 Task: Create Card Work Breakdown Structure Review in Board Employee Benefits Packages to Workspace Employee Relations. Create Card Food Delivery Review in Board Product Feature Prioritization to Workspace Employee Relations. Create Card Activity Network Diagram Review in Board Product Requirements Gathering and Analysis to Workspace Employee Relations
Action: Mouse moved to (46, 301)
Screenshot: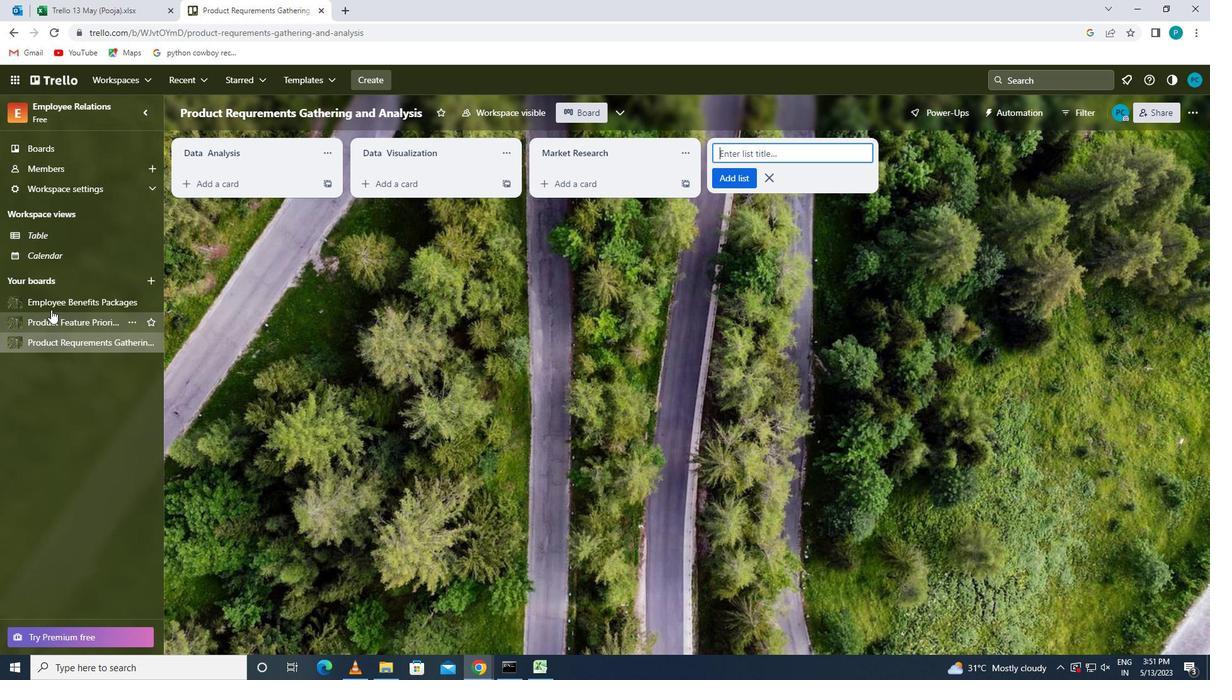 
Action: Mouse pressed left at (46, 301)
Screenshot: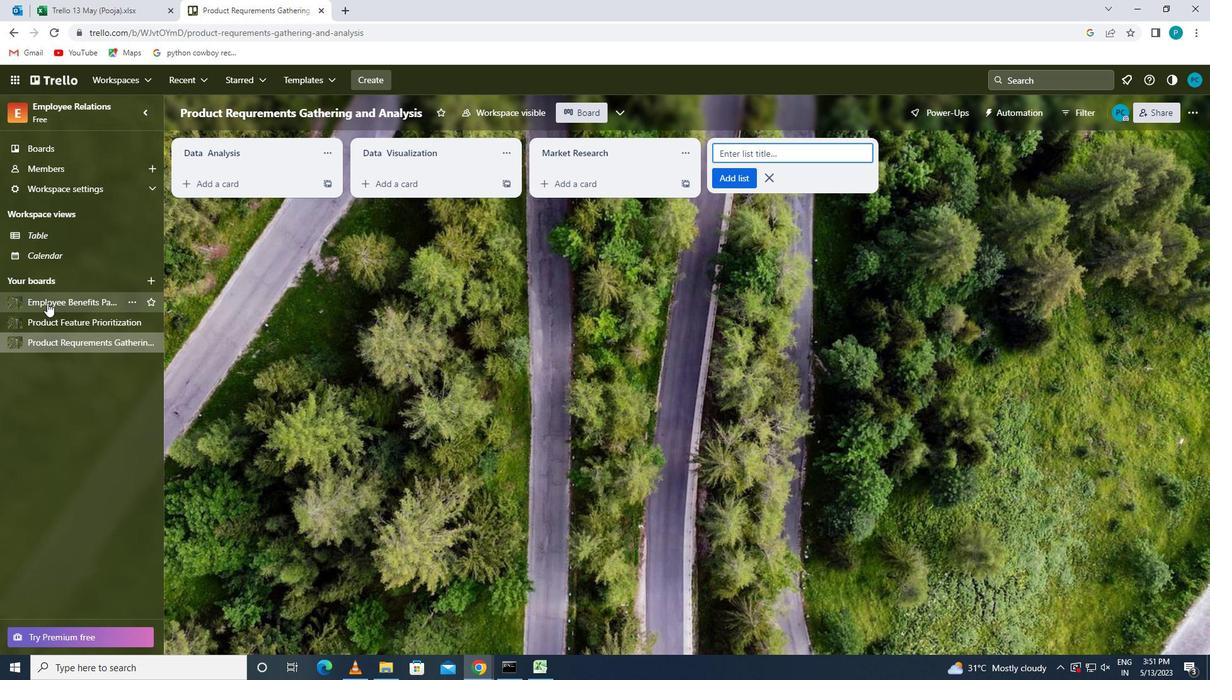 
Action: Mouse moved to (236, 179)
Screenshot: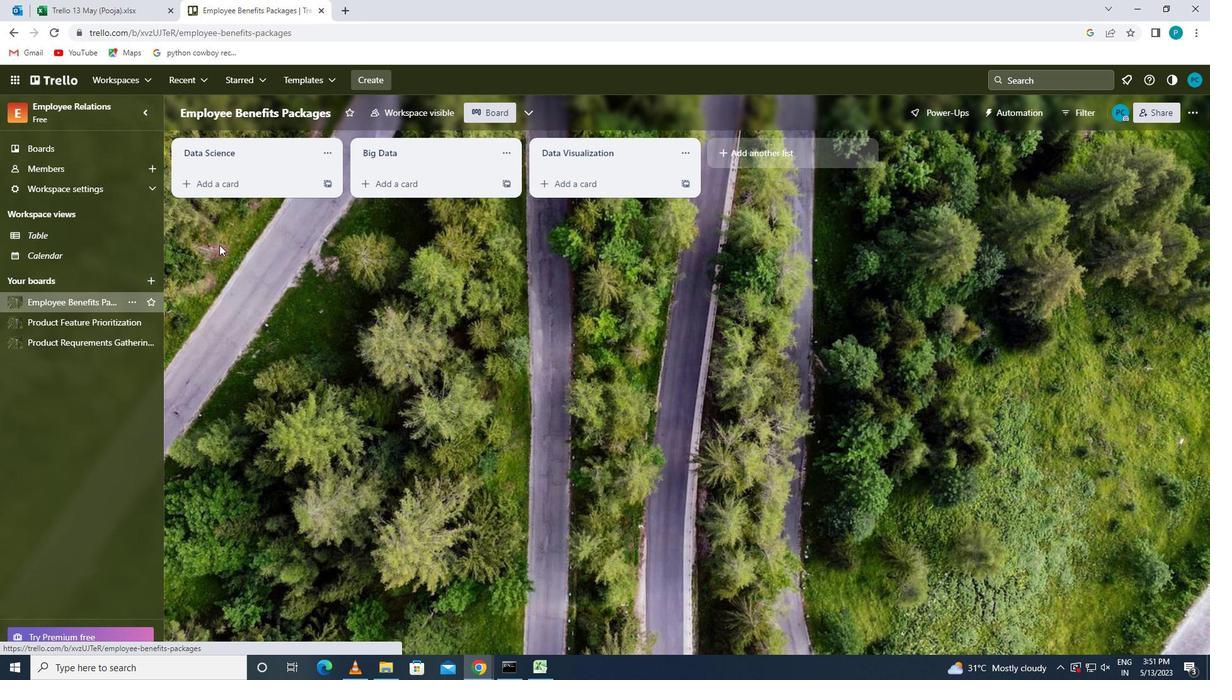 
Action: Mouse pressed left at (236, 179)
Screenshot: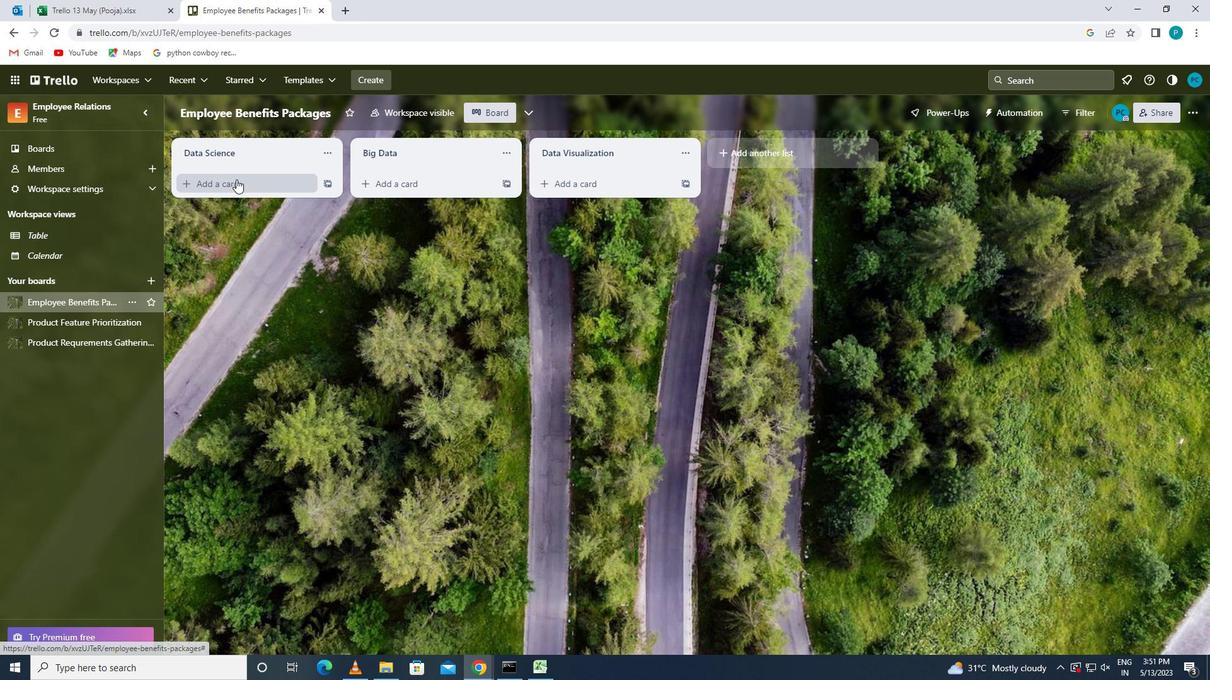 
Action: Key pressed <Key.caps_lock>w<Key.caps_lock>ork<Key.space><Key.caps_lock>b<Key.caps_lock>reakdown<Key.space><Key.caps_lock>s<Key.caps_lock>tructure<Key.space><Key.caps_lock>r<Key.caps_lock>eview
Screenshot: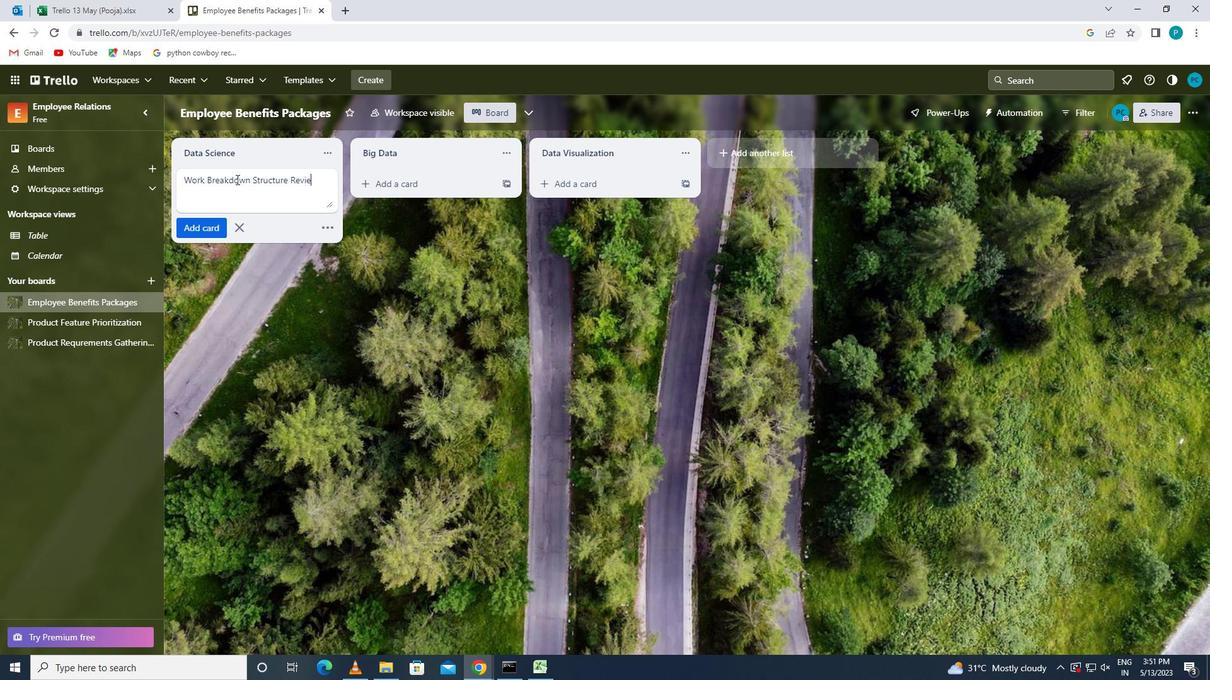 
Action: Mouse moved to (206, 218)
Screenshot: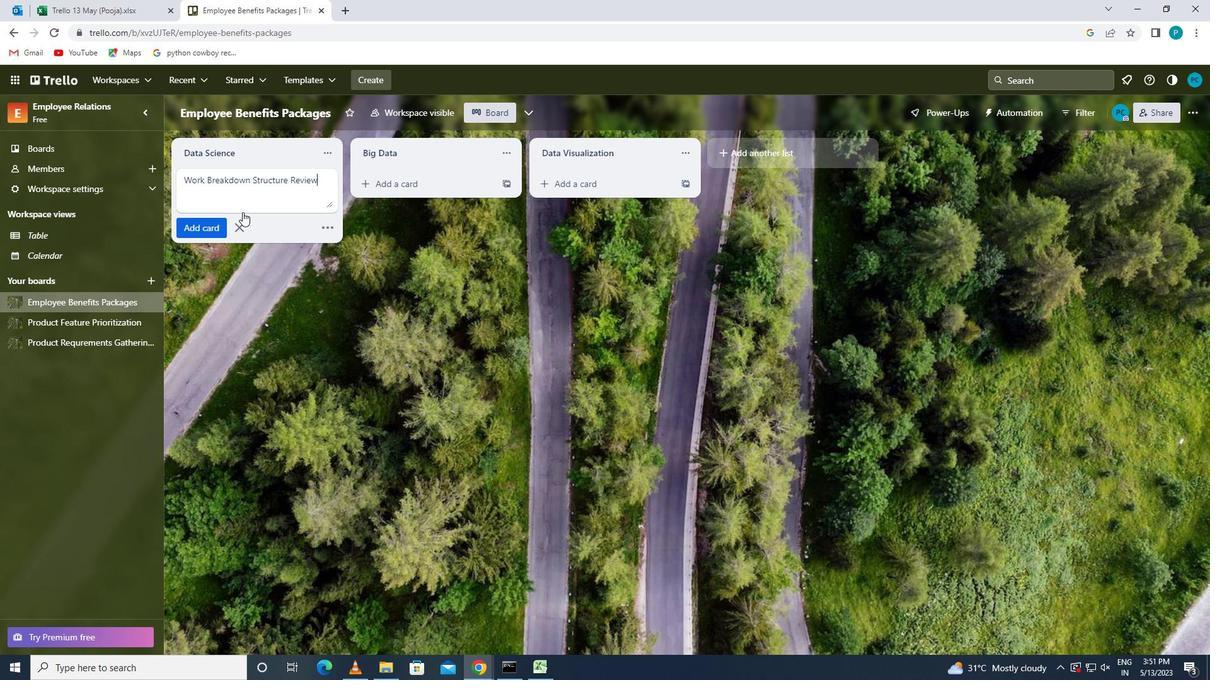
Action: Mouse pressed left at (206, 218)
Screenshot: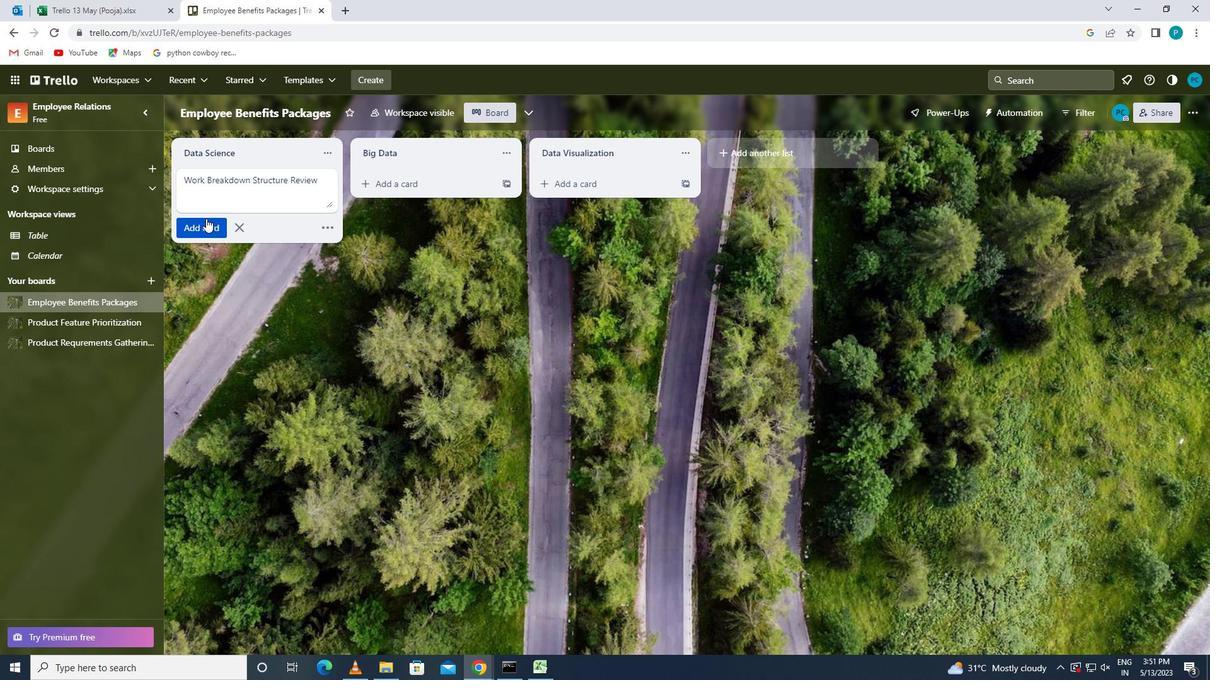 
Action: Mouse moved to (86, 323)
Screenshot: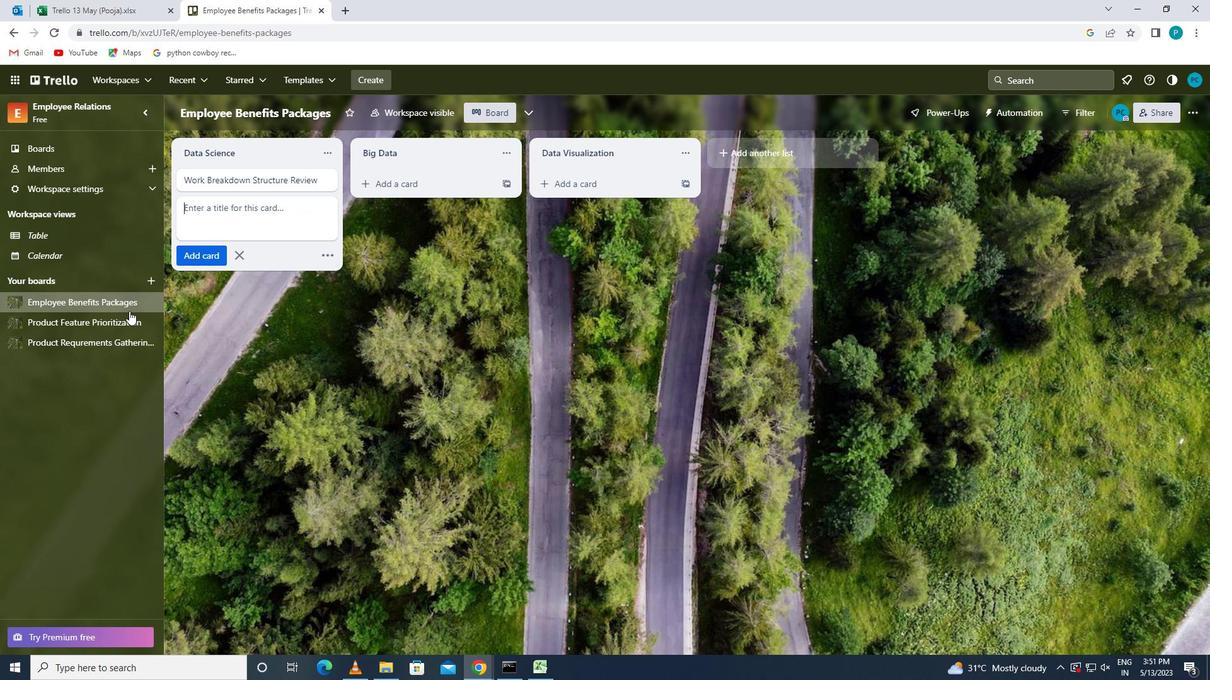 
Action: Mouse pressed left at (86, 323)
Screenshot: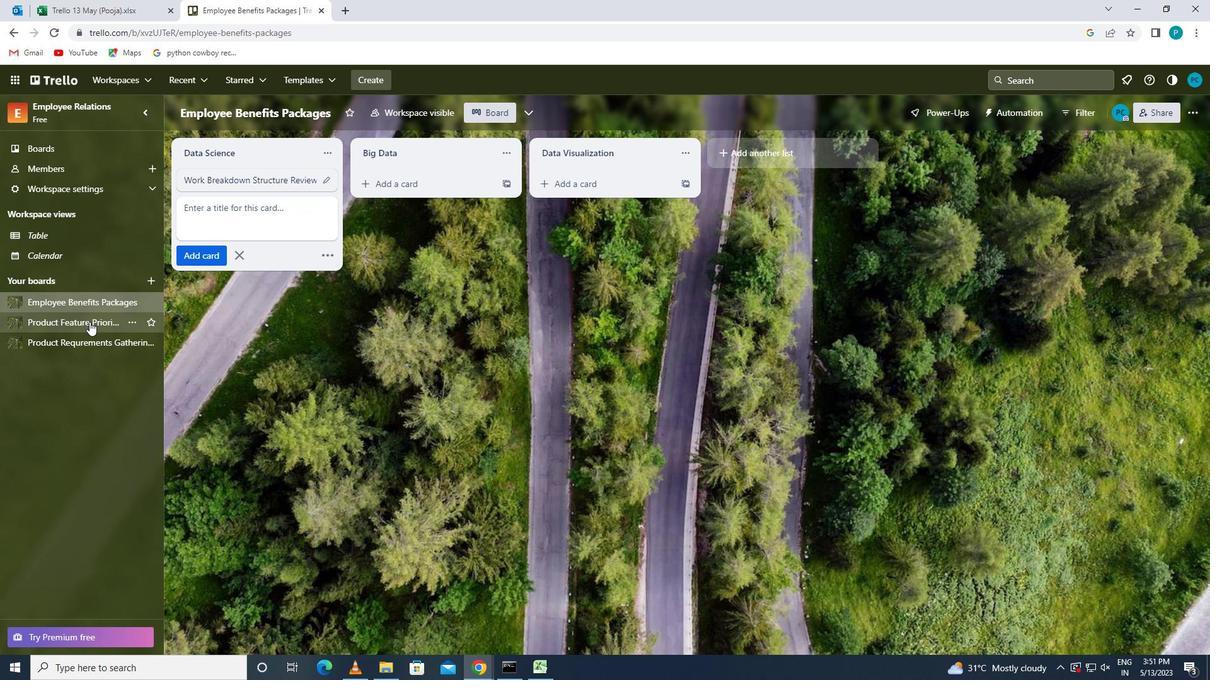 
Action: Mouse moved to (248, 187)
Screenshot: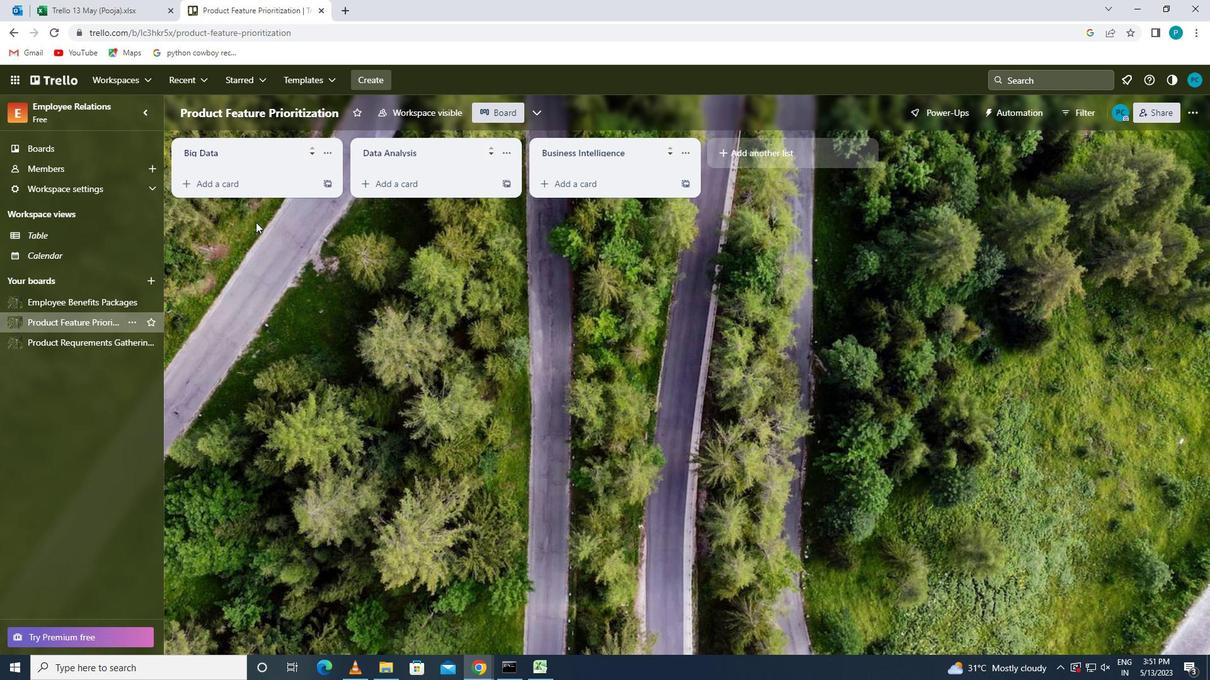 
Action: Mouse pressed left at (248, 187)
Screenshot: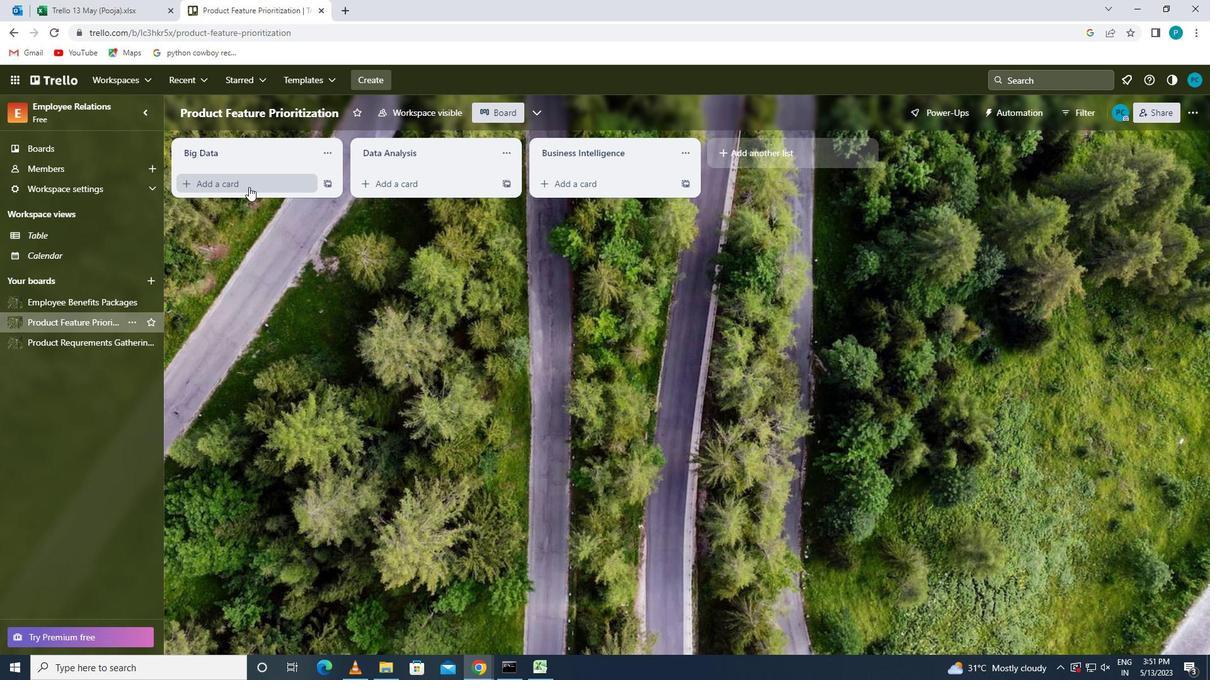 
Action: Key pressed <Key.caps_lock>f<Key.caps_lock>ood<Key.space><Key.caps_lock>d<Key.caps_lock>elivery<Key.space><Key.caps_lock>r<Key.caps_lock>eview
Screenshot: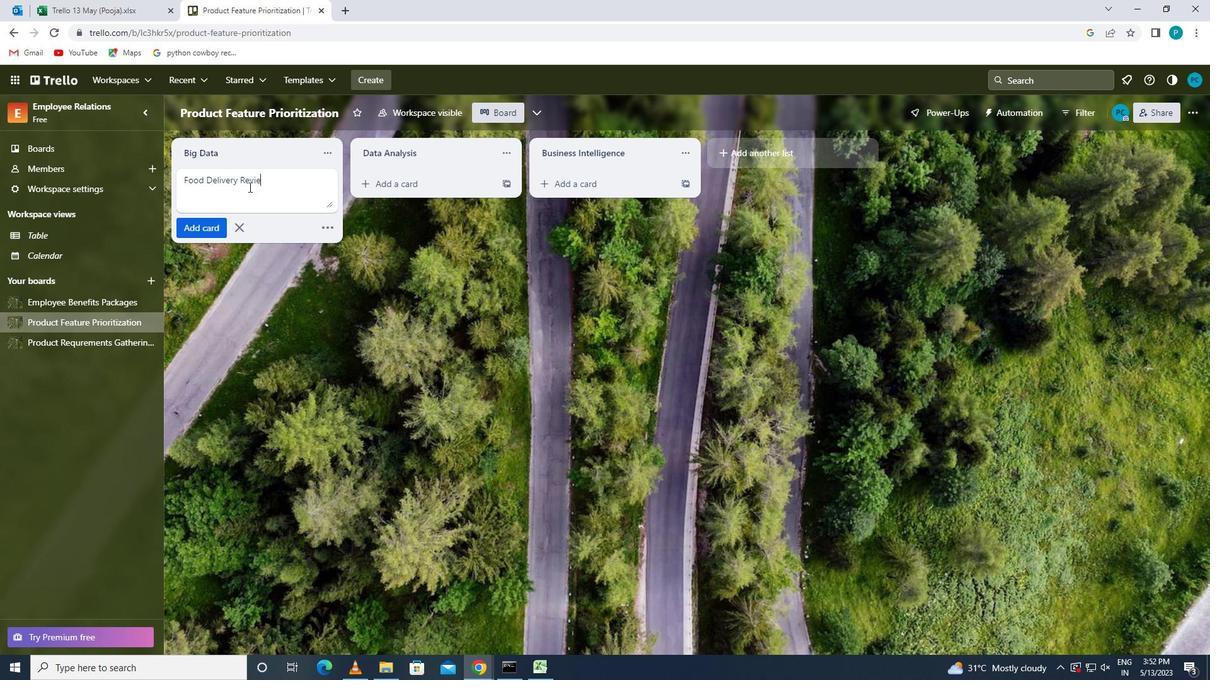 
Action: Mouse moved to (212, 226)
Screenshot: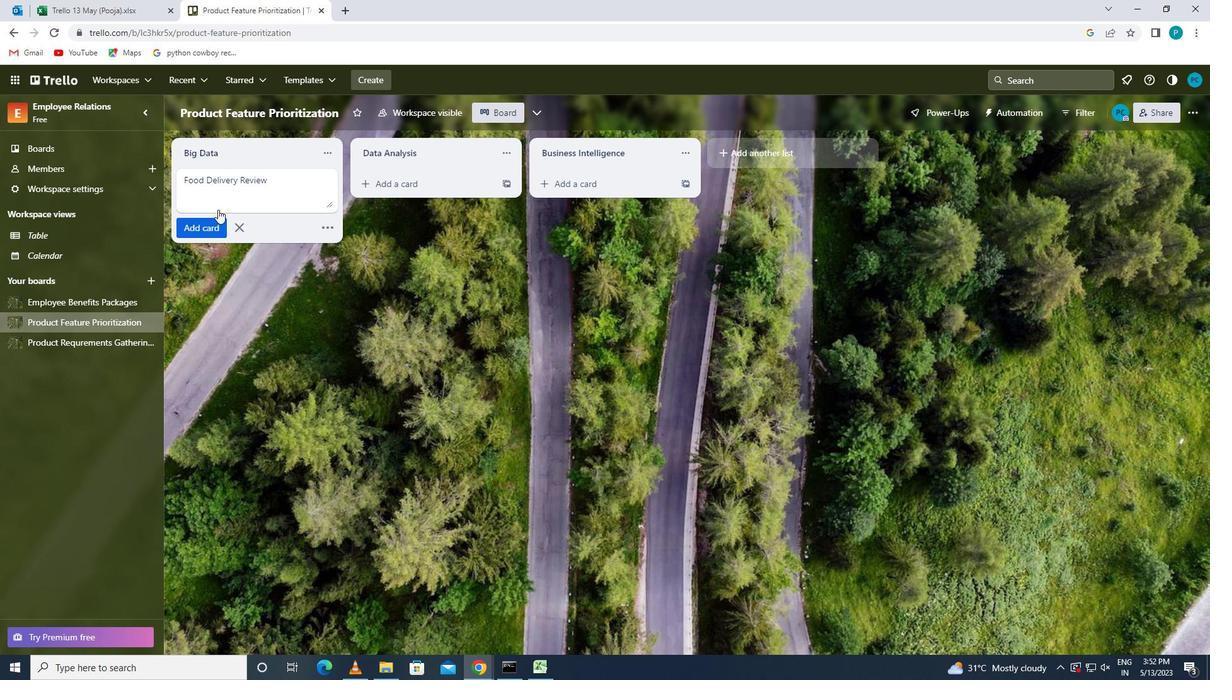 
Action: Mouse pressed left at (212, 226)
Screenshot: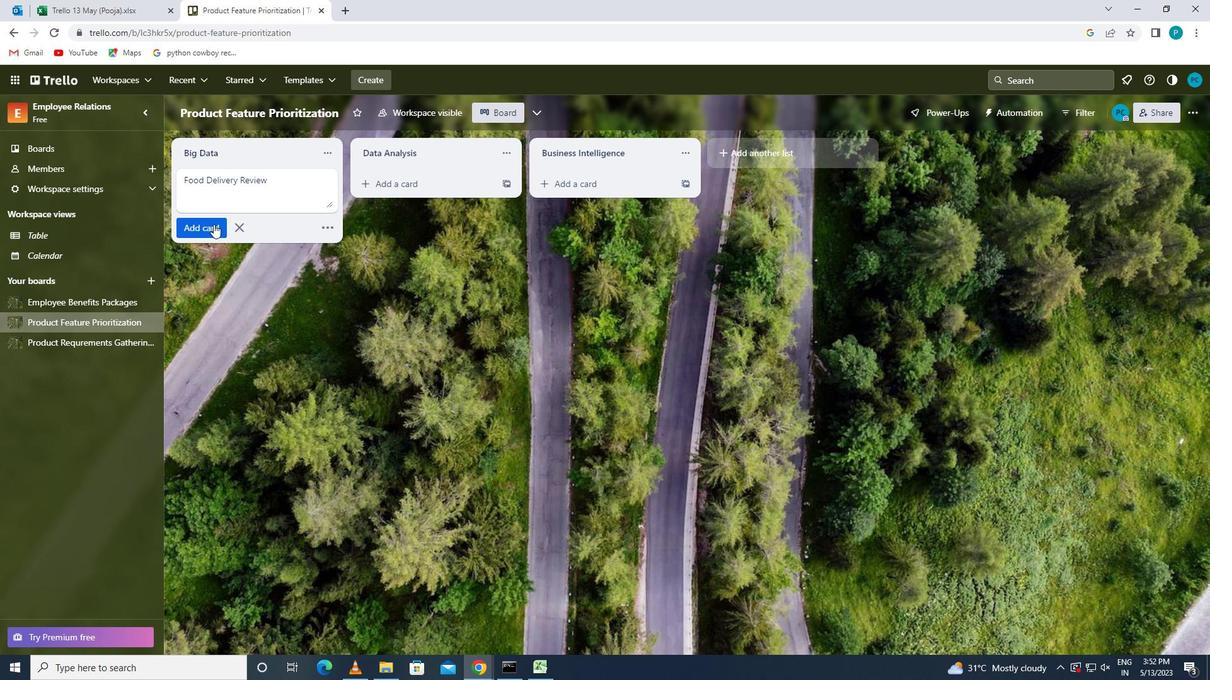 
Action: Mouse moved to (45, 340)
Screenshot: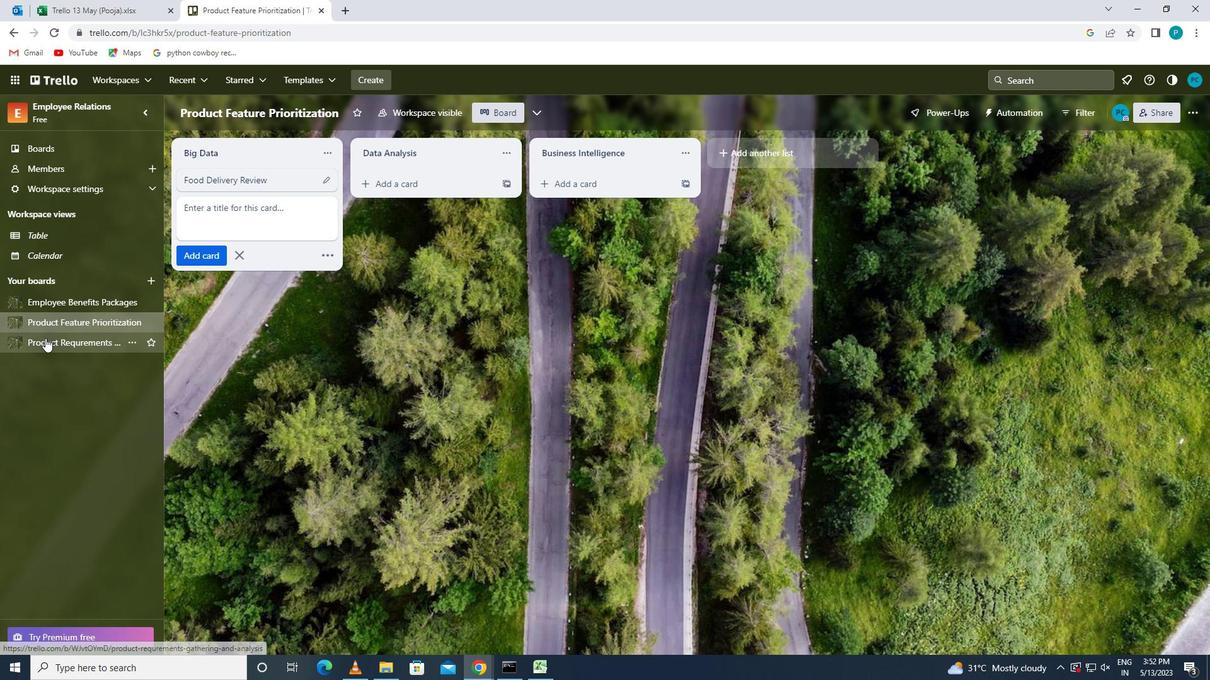
Action: Mouse pressed left at (45, 340)
Screenshot: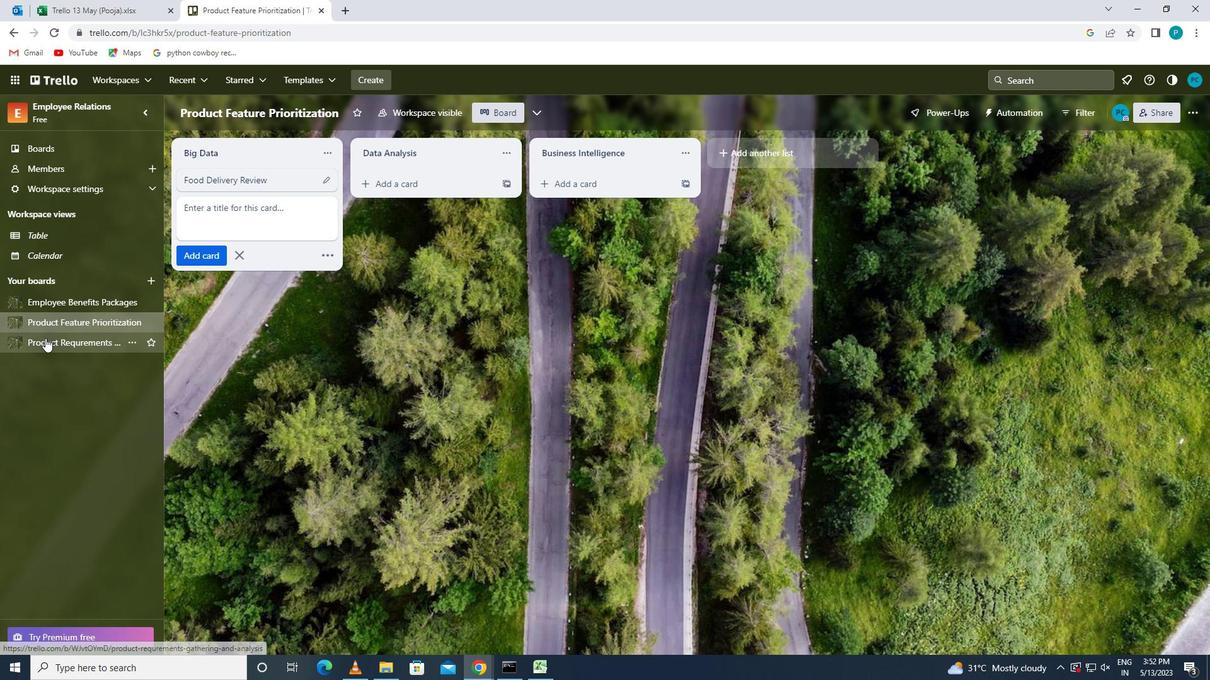 
Action: Mouse moved to (221, 187)
Screenshot: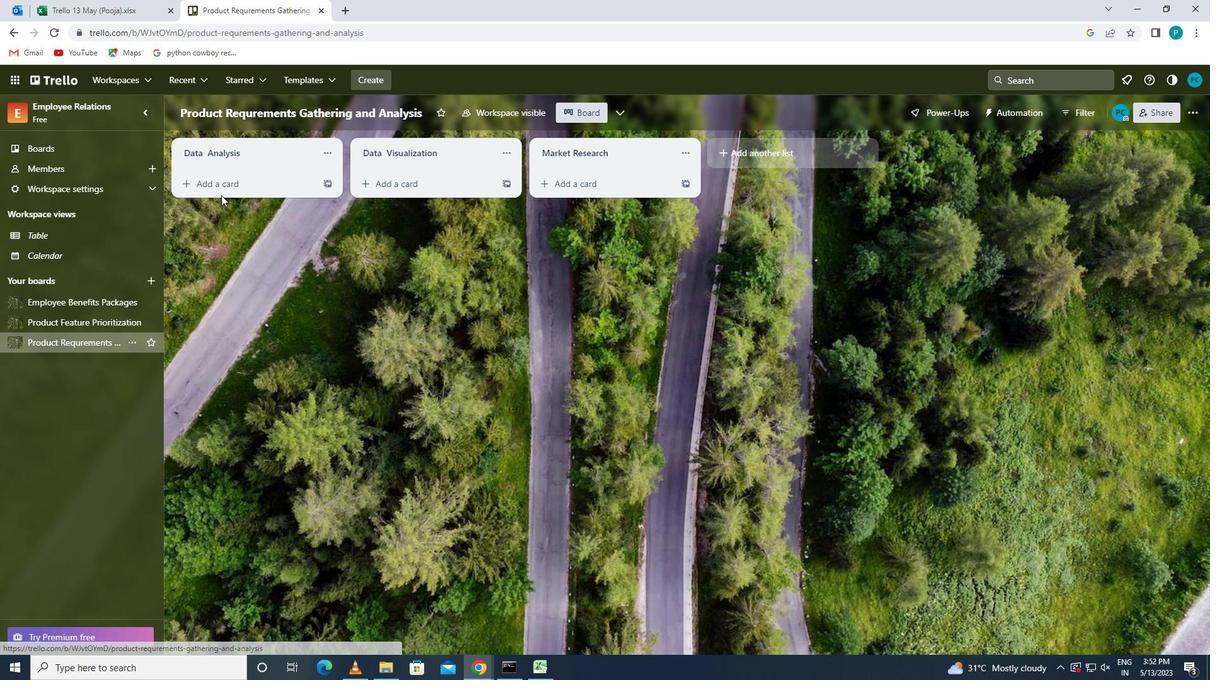 
Action: Mouse pressed left at (221, 187)
Screenshot: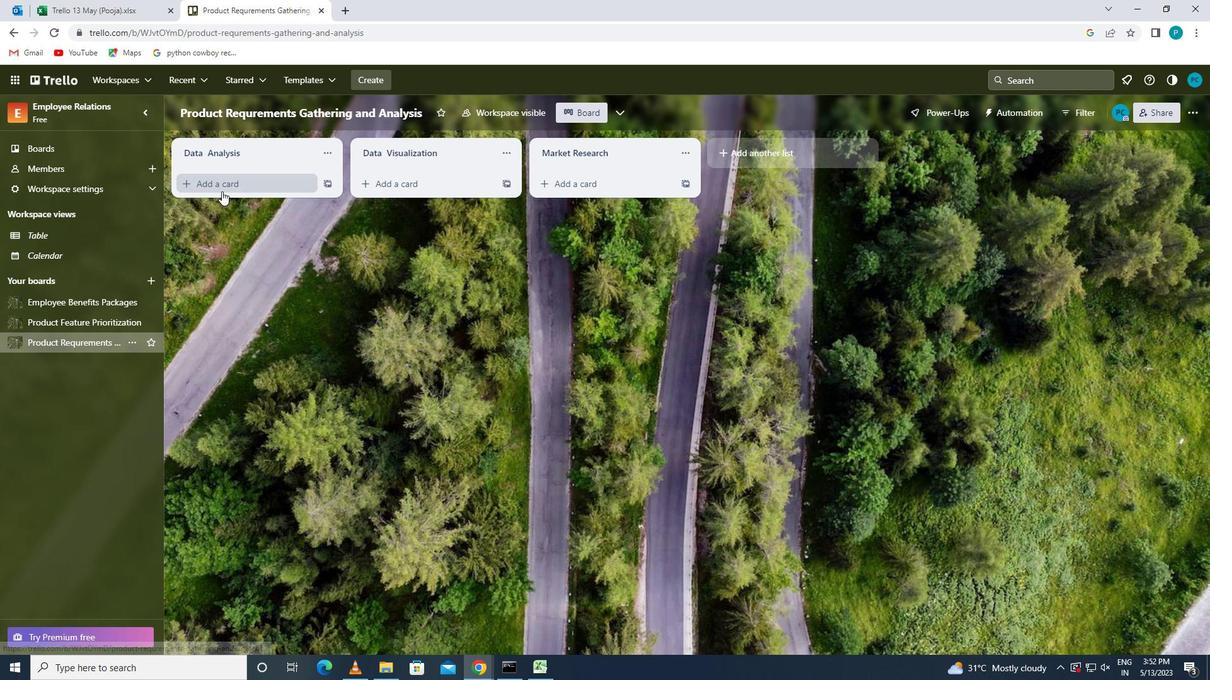 
Action: Key pressed <Key.caps_lock>a<Key.caps_lock>ctivity<Key.space><Key.caps_lock>n<Key.caps_lock>etwrk<Key.backspace><Key.backspace>ork<Key.space><Key.caps_lock>d<Key.caps_lock>iagram<Key.space><Key.caps_lock>r<Key.caps_lock>eview
Screenshot: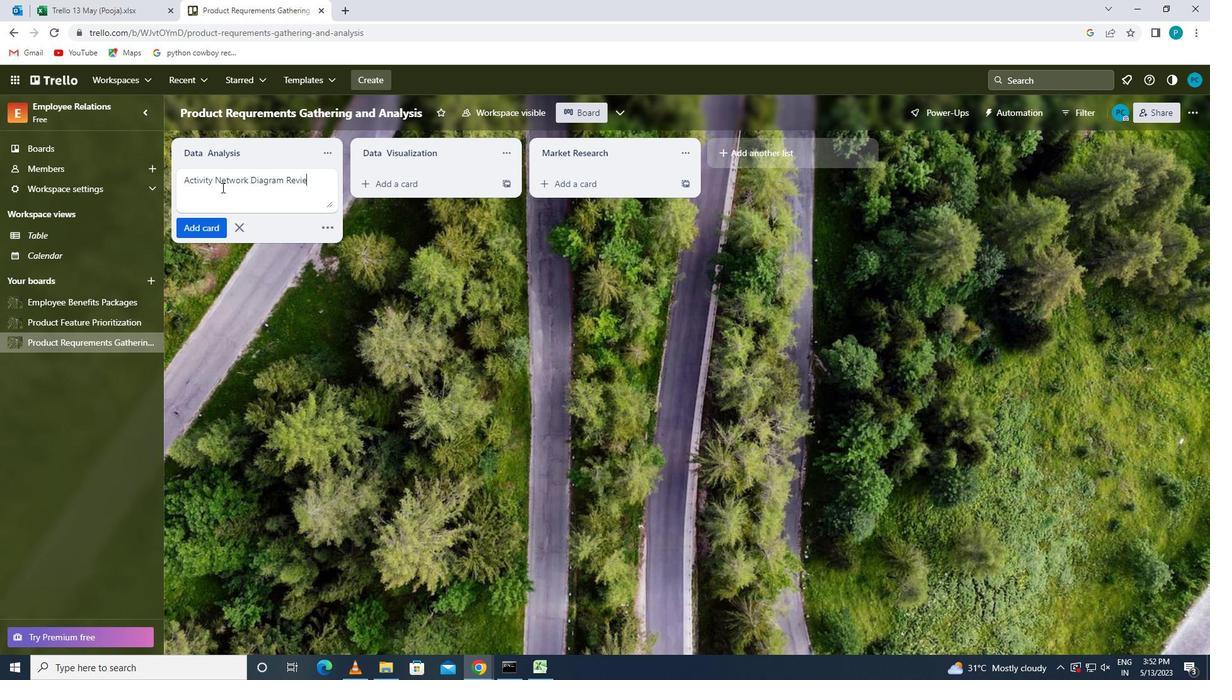 
Action: Mouse moved to (221, 231)
Screenshot: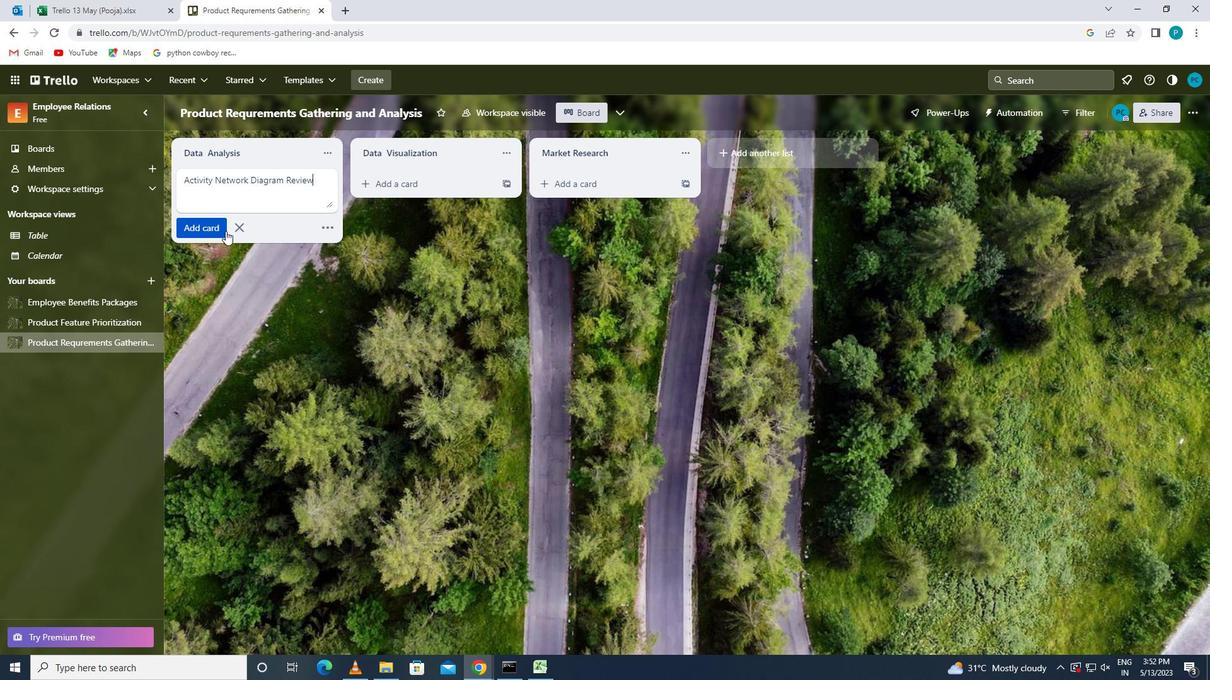 
Action: Mouse pressed left at (221, 231)
Screenshot: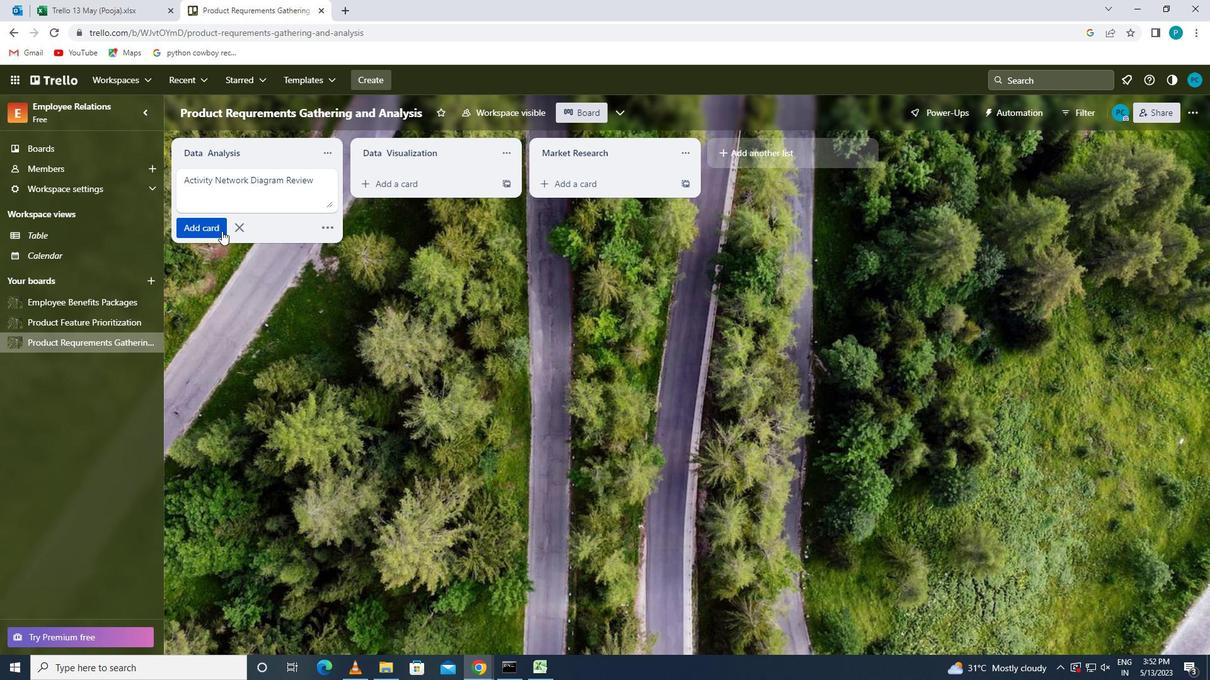 
